 Task: Search mannequins by email "mark@gmail.com" in the organization "Mark56771".
Action: Mouse moved to (1109, 83)
Screenshot: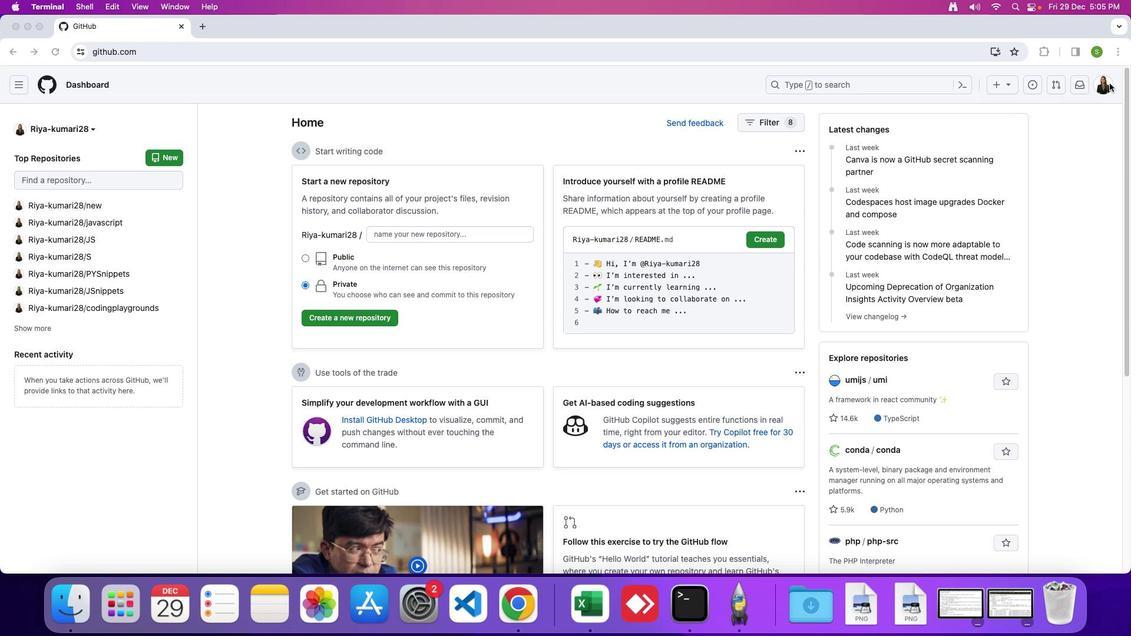 
Action: Mouse pressed left at (1109, 83)
Screenshot: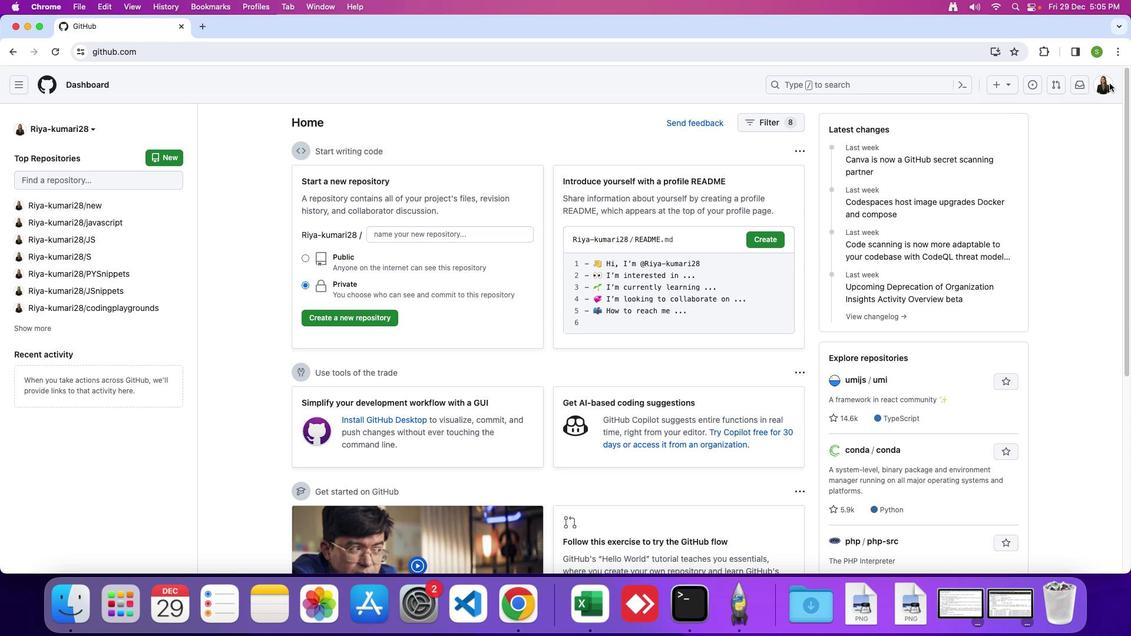 
Action: Mouse pressed left at (1109, 83)
Screenshot: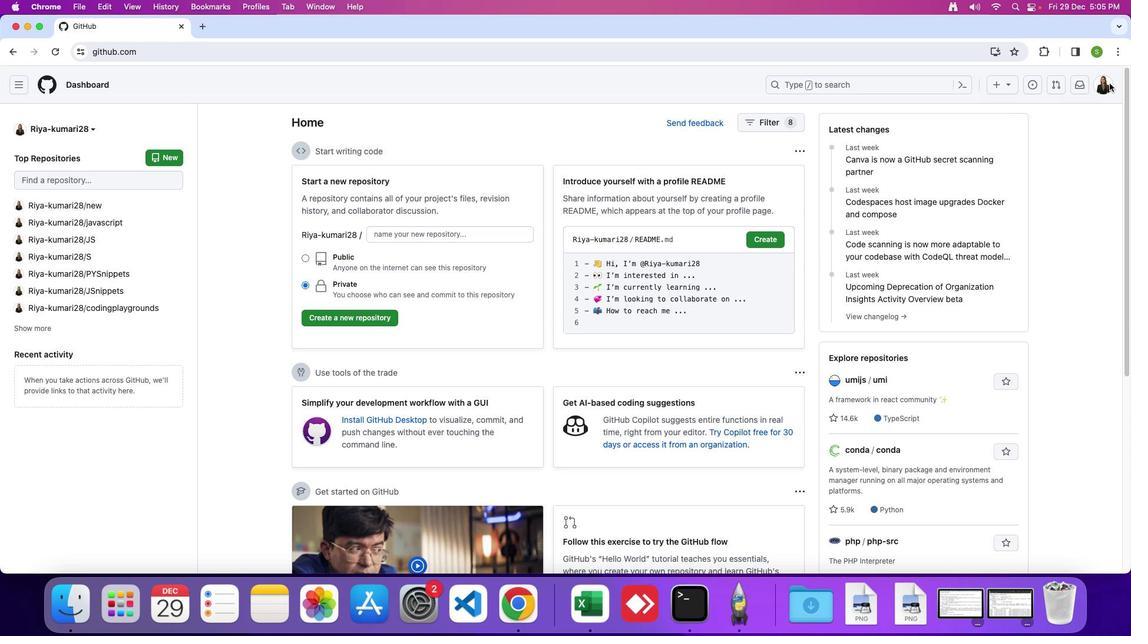 
Action: Mouse moved to (1028, 231)
Screenshot: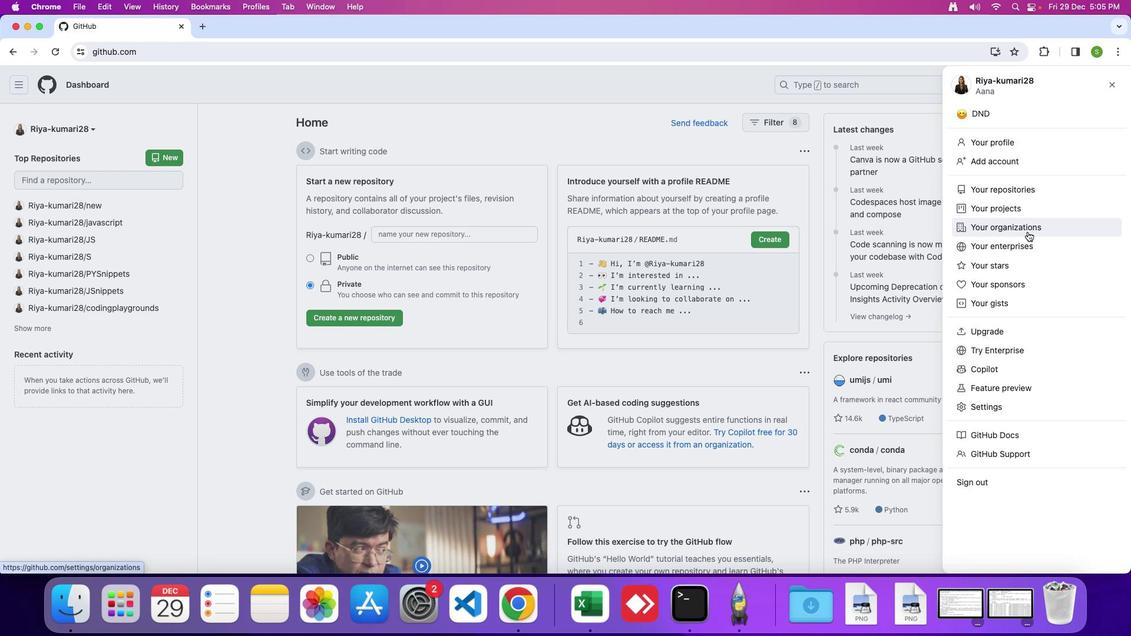 
Action: Mouse pressed left at (1028, 231)
Screenshot: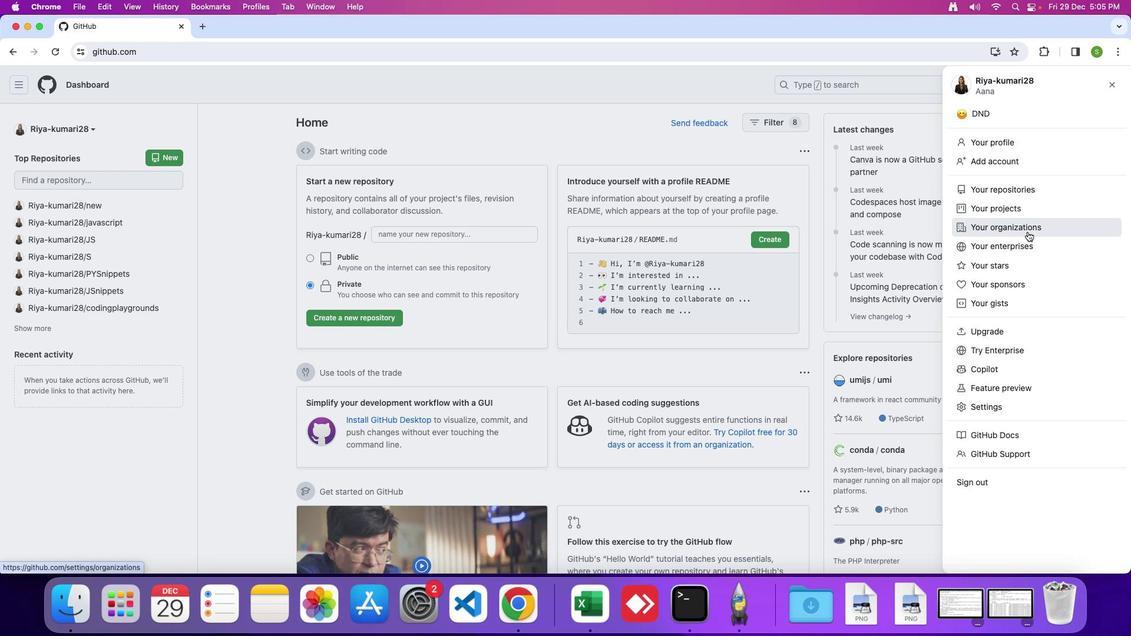 
Action: Mouse moved to (861, 245)
Screenshot: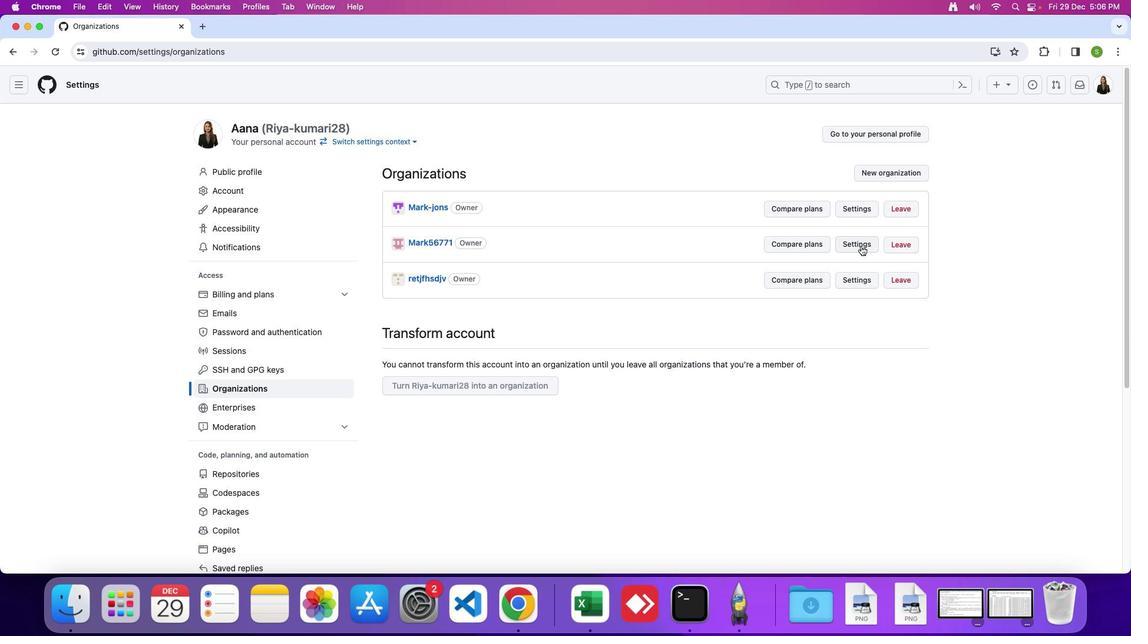 
Action: Mouse pressed left at (861, 245)
Screenshot: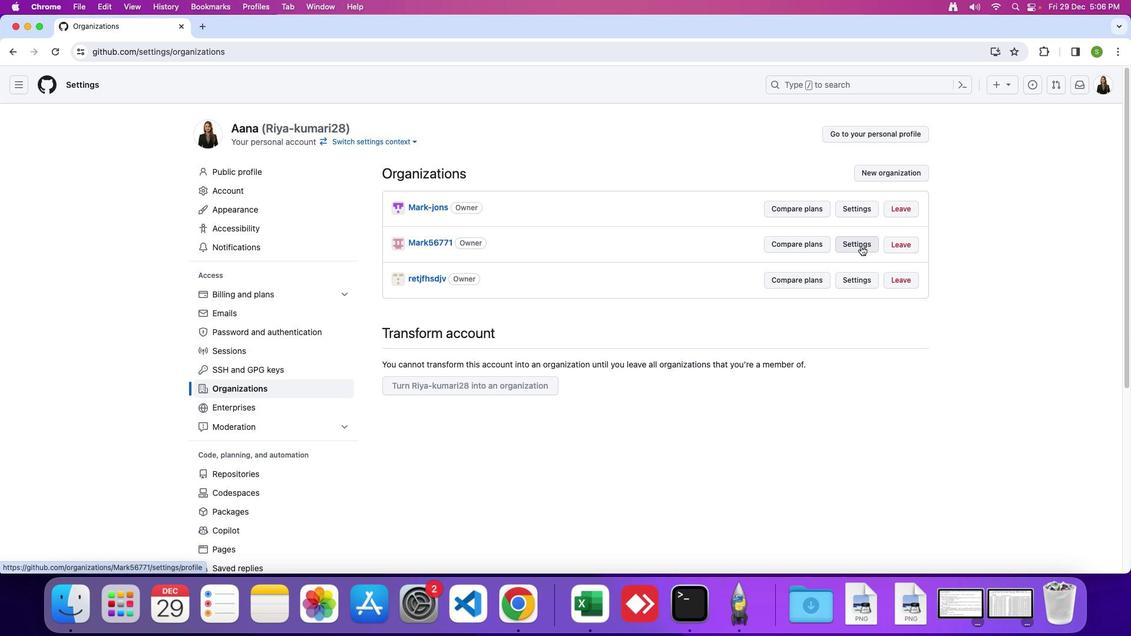 
Action: Mouse moved to (272, 298)
Screenshot: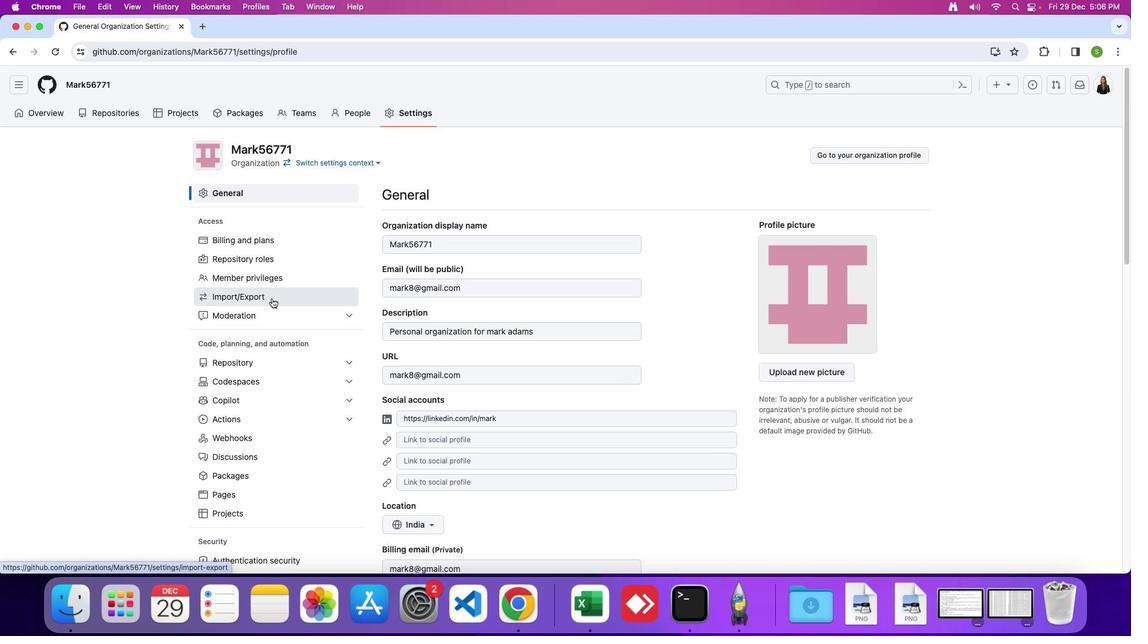 
Action: Mouse pressed left at (272, 298)
Screenshot: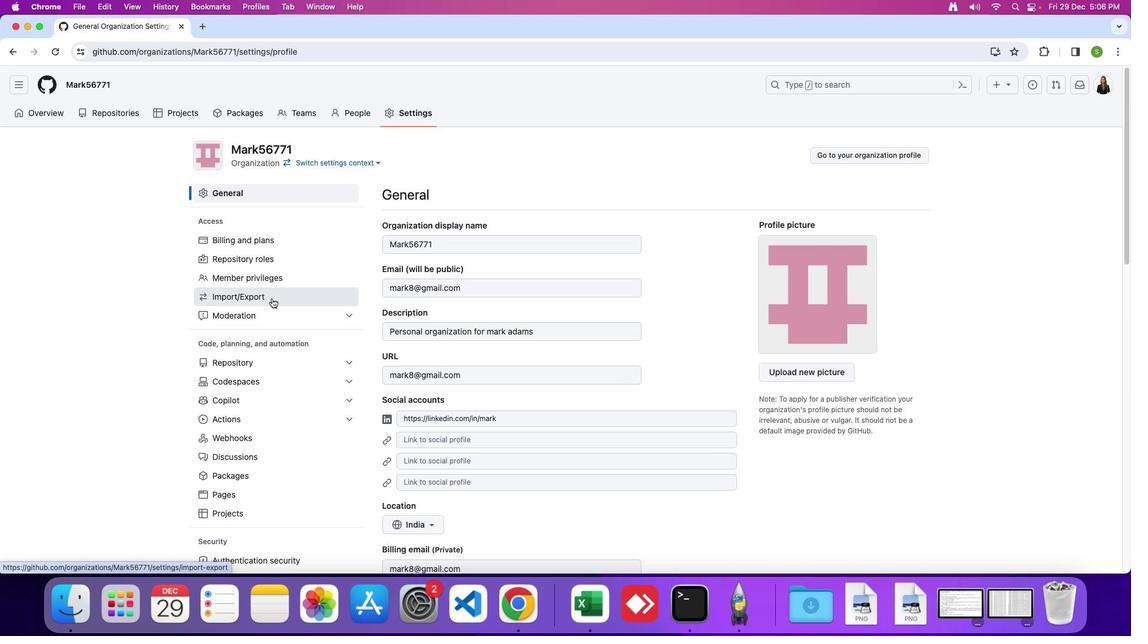 
Action: Mouse moved to (447, 263)
Screenshot: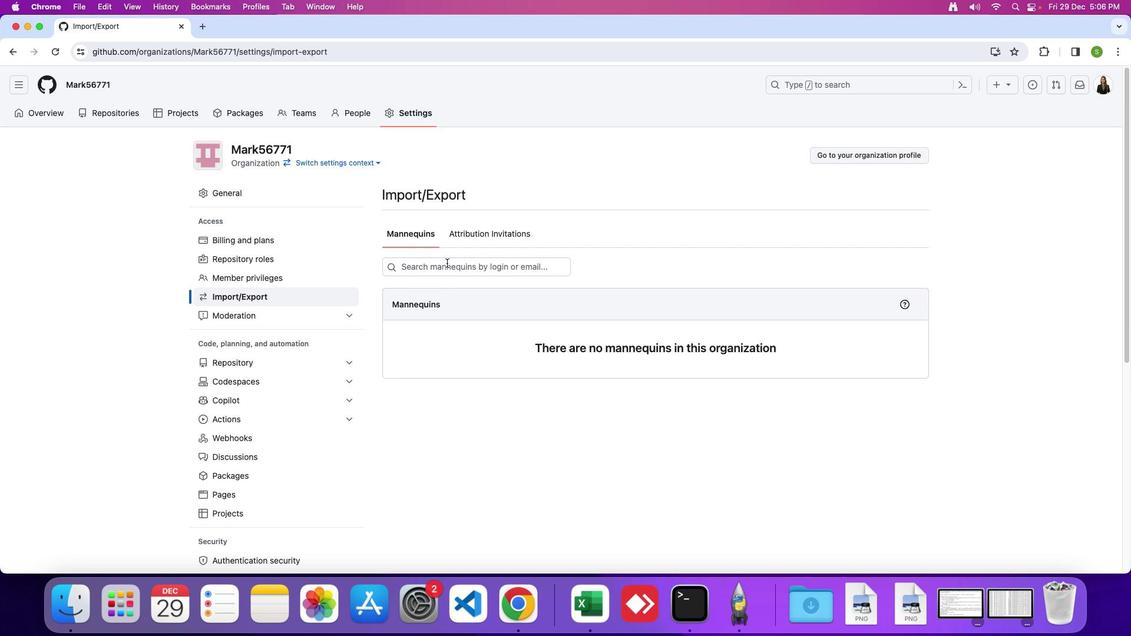 
Action: Mouse pressed left at (447, 263)
Screenshot: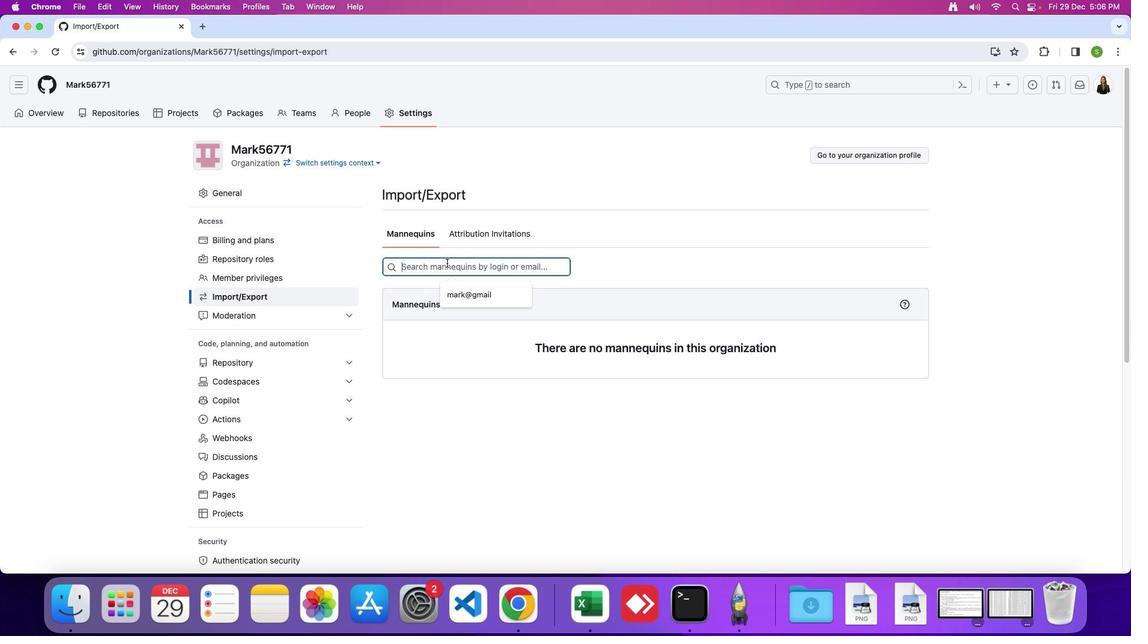 
Action: Key pressed Key.caps_lock'm''a''r''k'Key.shift'@''g''m''a''i''l''.''c''o''m'Key.enter
Screenshot: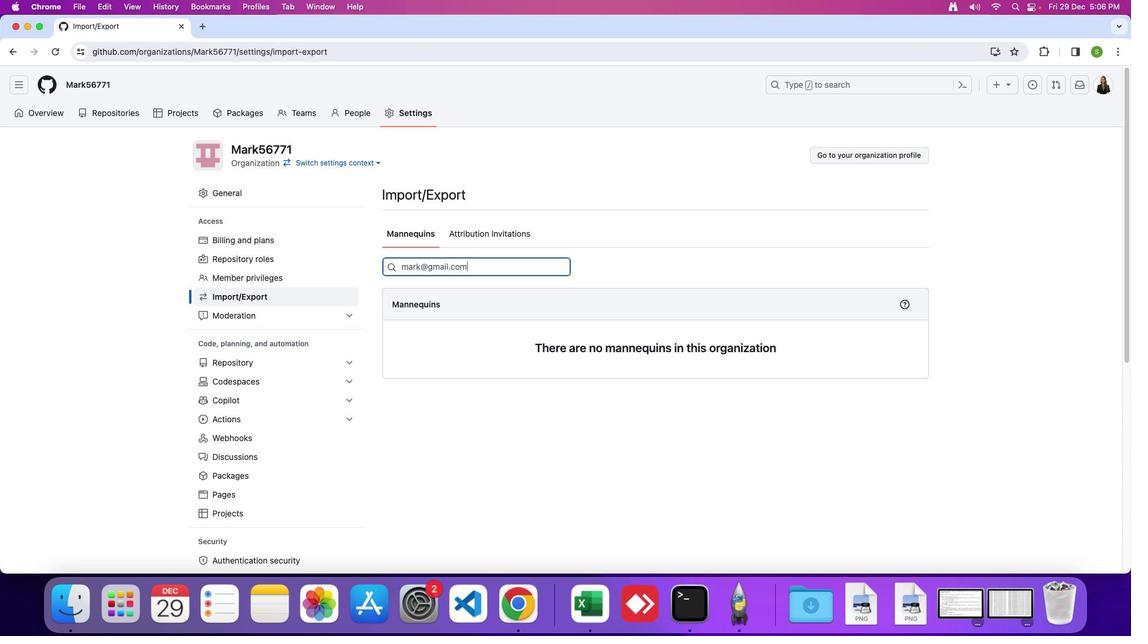 
